 Task: Create Card Employee Benefits Review in Board Product Rollout Best Practices to Workspace ERP Systems. Create Card Squash Review in Board Product Concept Testing to Workspace ERP Systems. Create Card Employee Compensation Review in Board Market Research and Analysis for New Market Entry to Workspace ERP Systems
Action: Mouse moved to (87, 365)
Screenshot: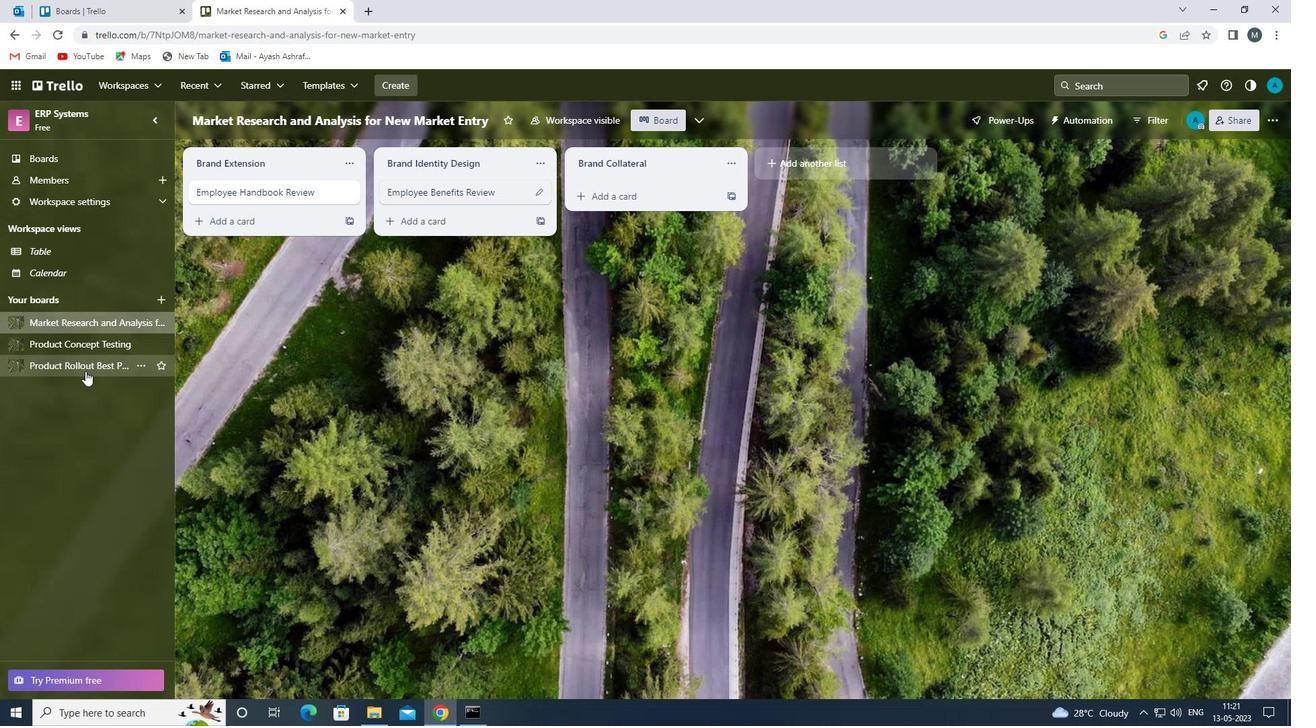 
Action: Mouse pressed left at (87, 365)
Screenshot: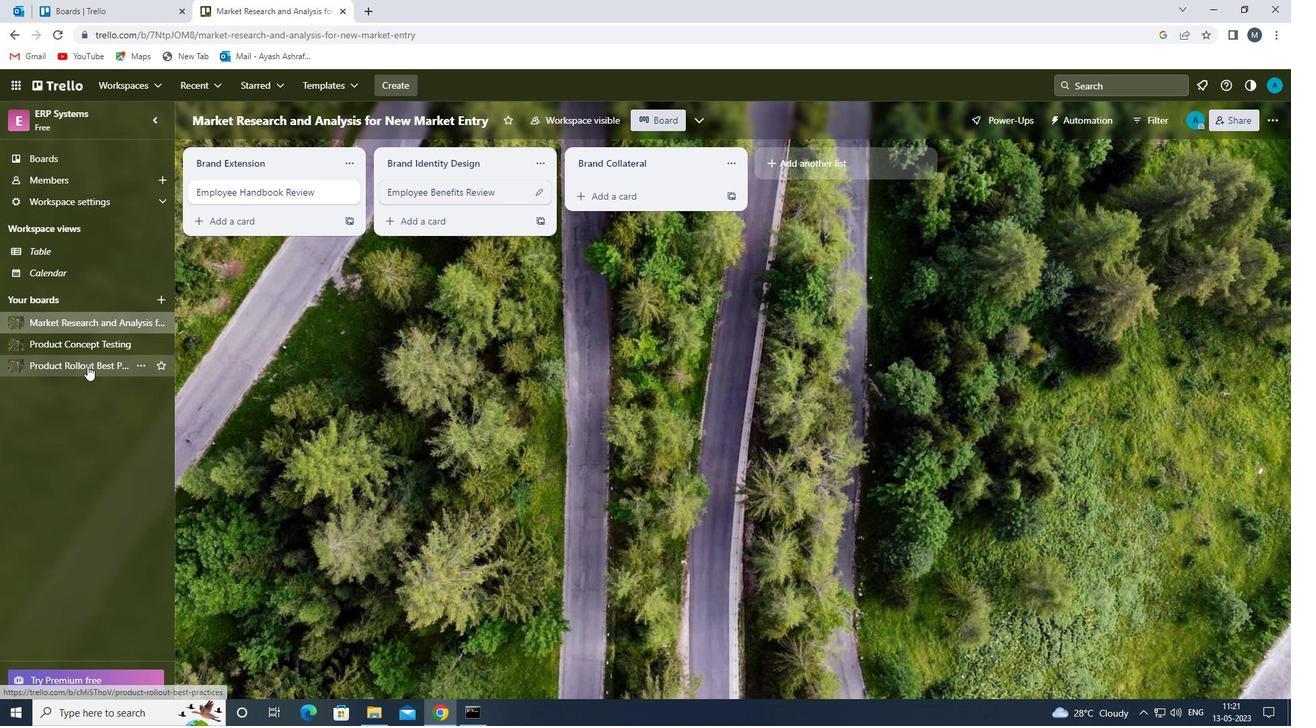
Action: Mouse moved to (609, 194)
Screenshot: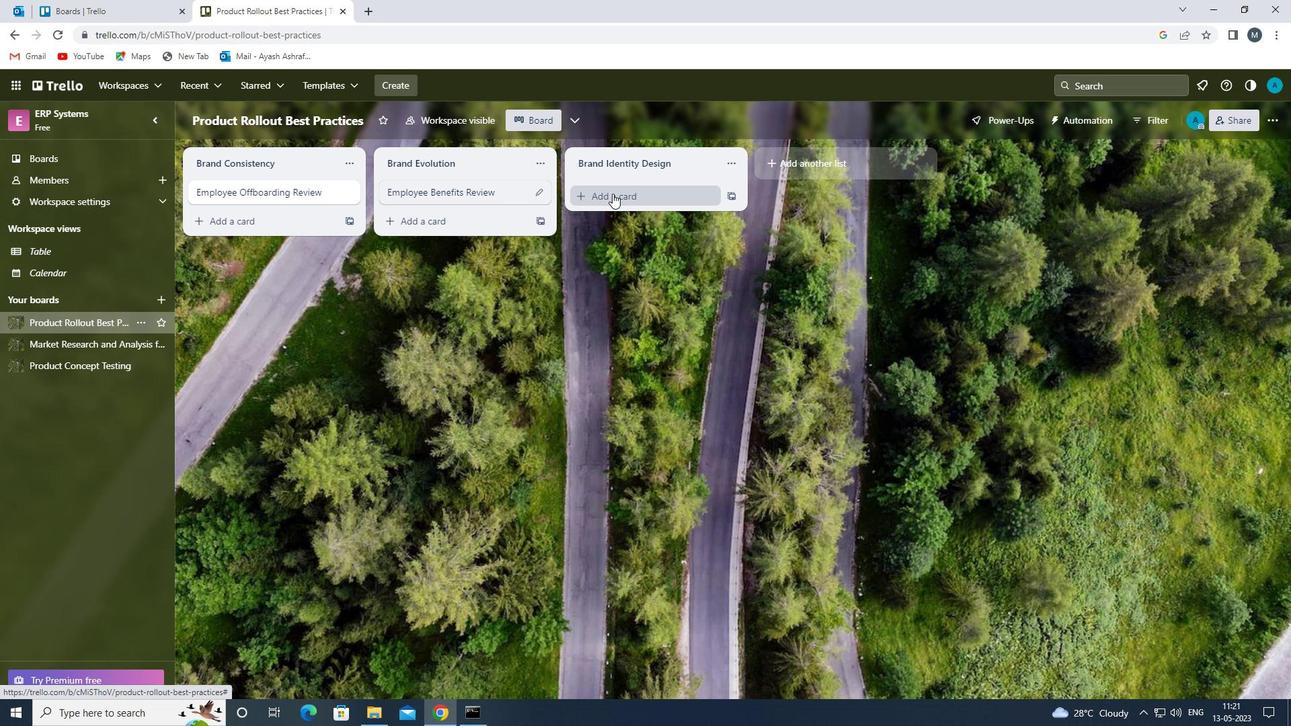 
Action: Mouse pressed left at (609, 194)
Screenshot: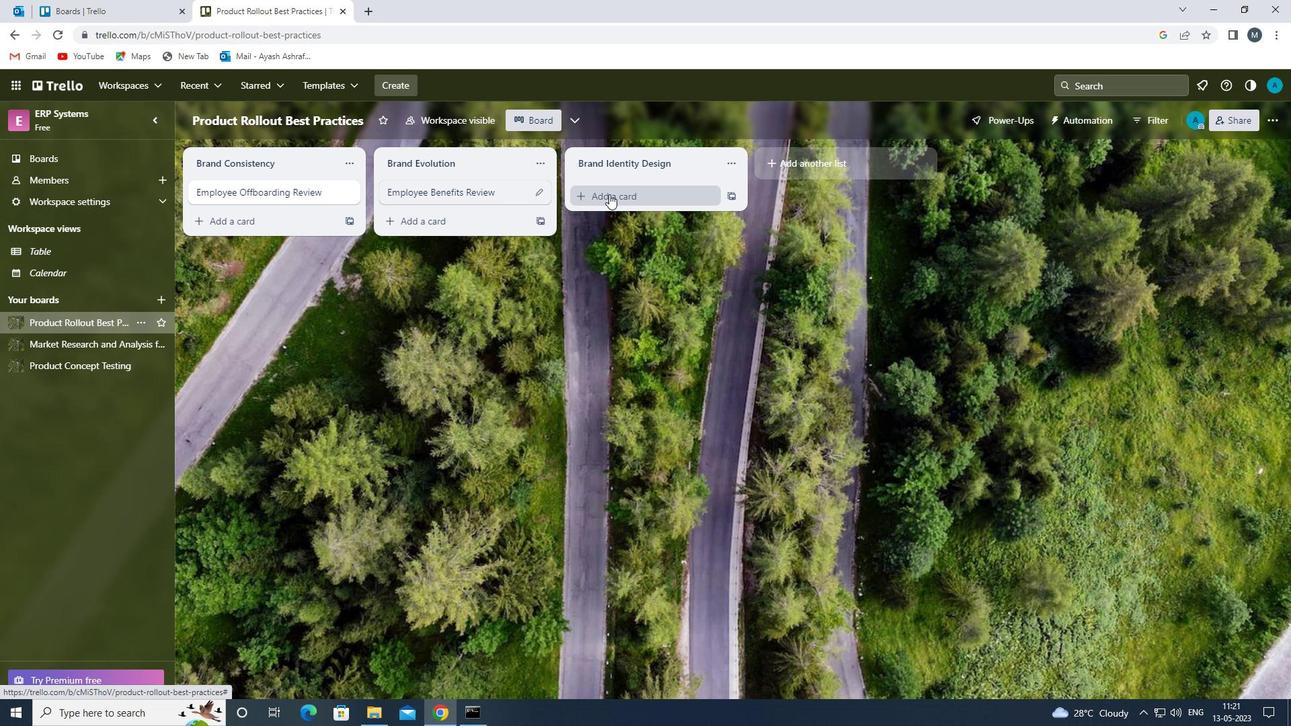 
Action: Mouse moved to (605, 195)
Screenshot: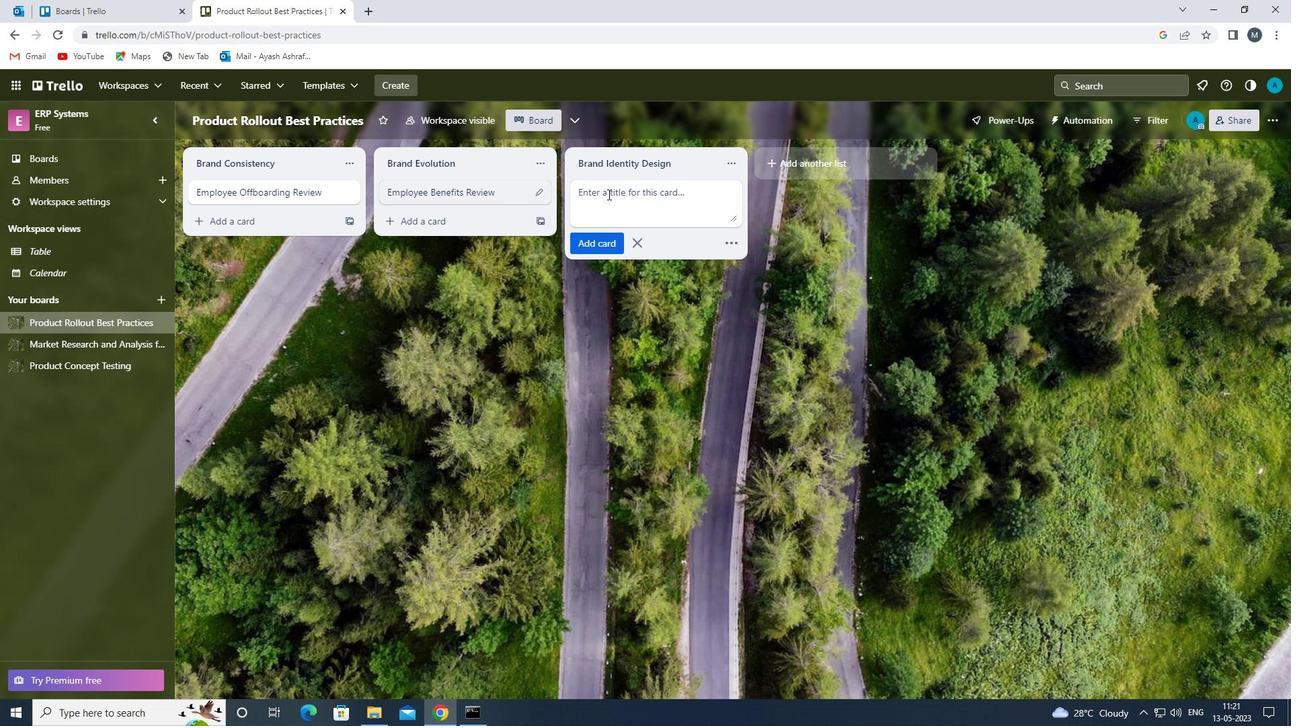 
Action: Mouse pressed left at (605, 195)
Screenshot: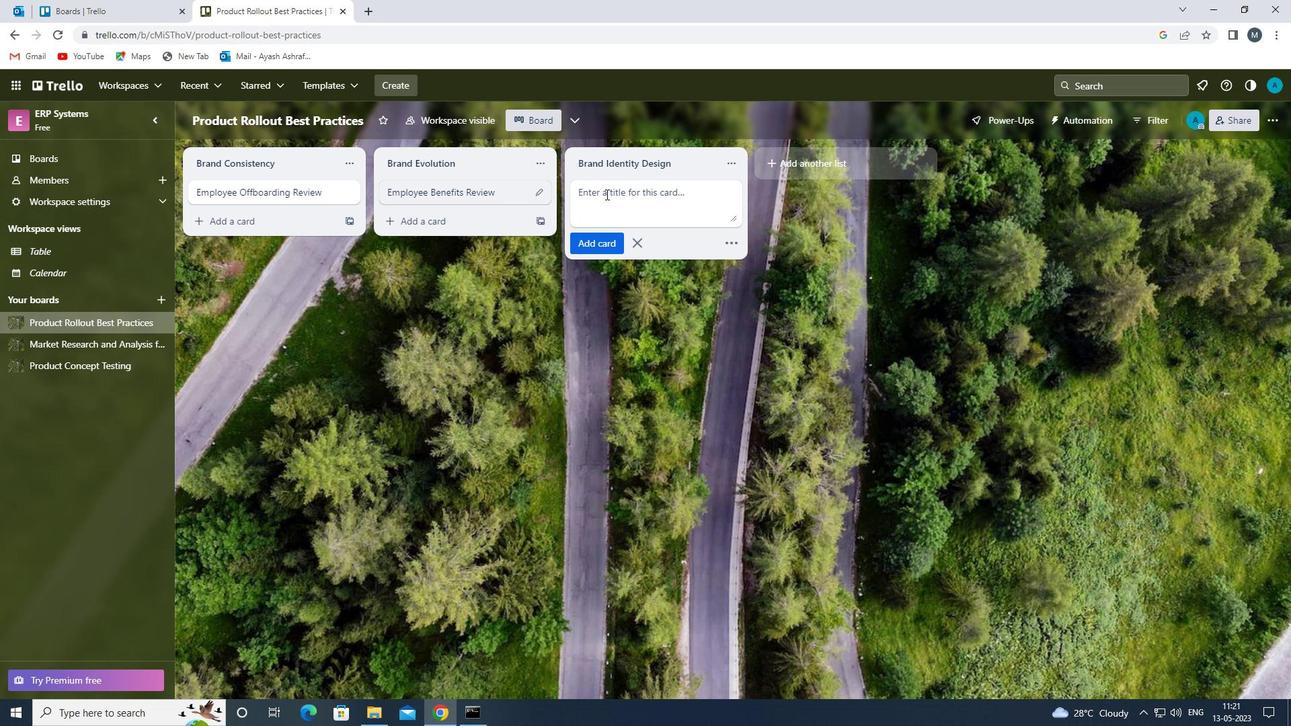 
Action: Key pressed <Key.shift>EMPLOYEE<Key.space><Key.shift>N<Key.backspace><Key.shift><Key.shift><Key.shift><Key.shift>BENEFITS<Key.space><Key.shift>REVIEW<Key.space>
Screenshot: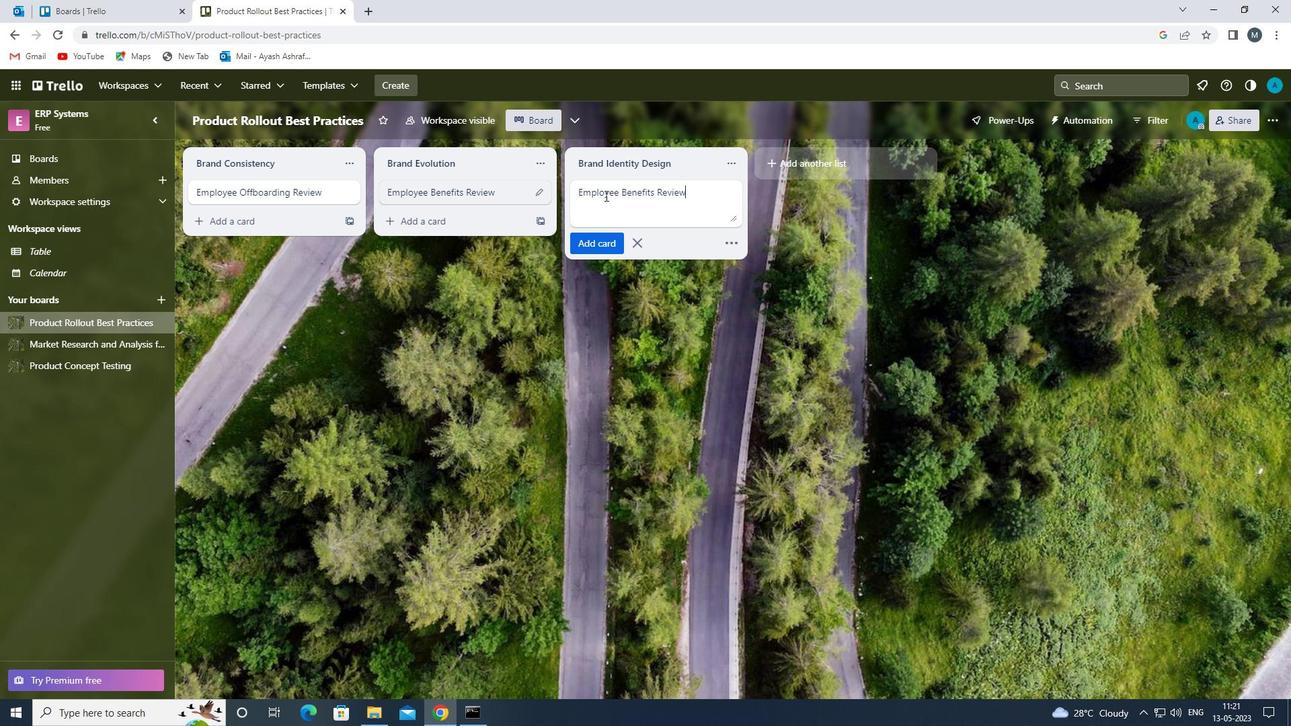 
Action: Mouse moved to (600, 243)
Screenshot: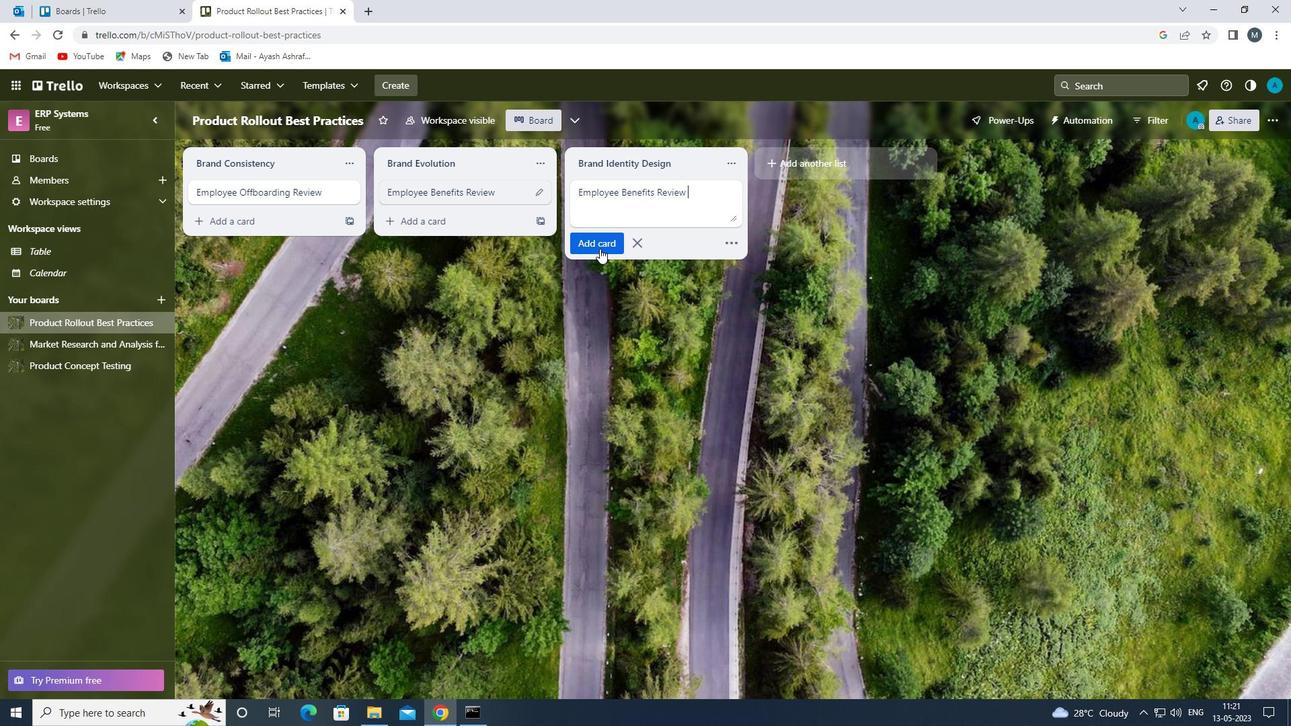
Action: Mouse pressed left at (600, 243)
Screenshot: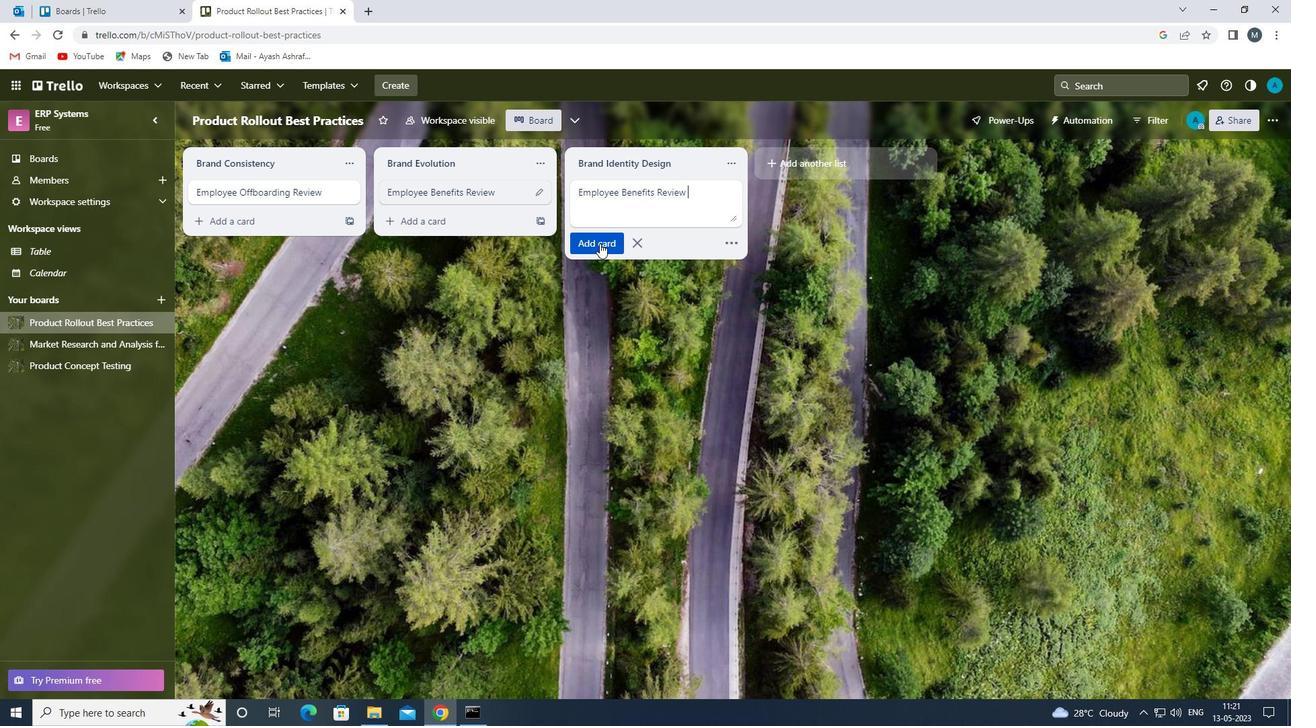 
Action: Mouse moved to (512, 322)
Screenshot: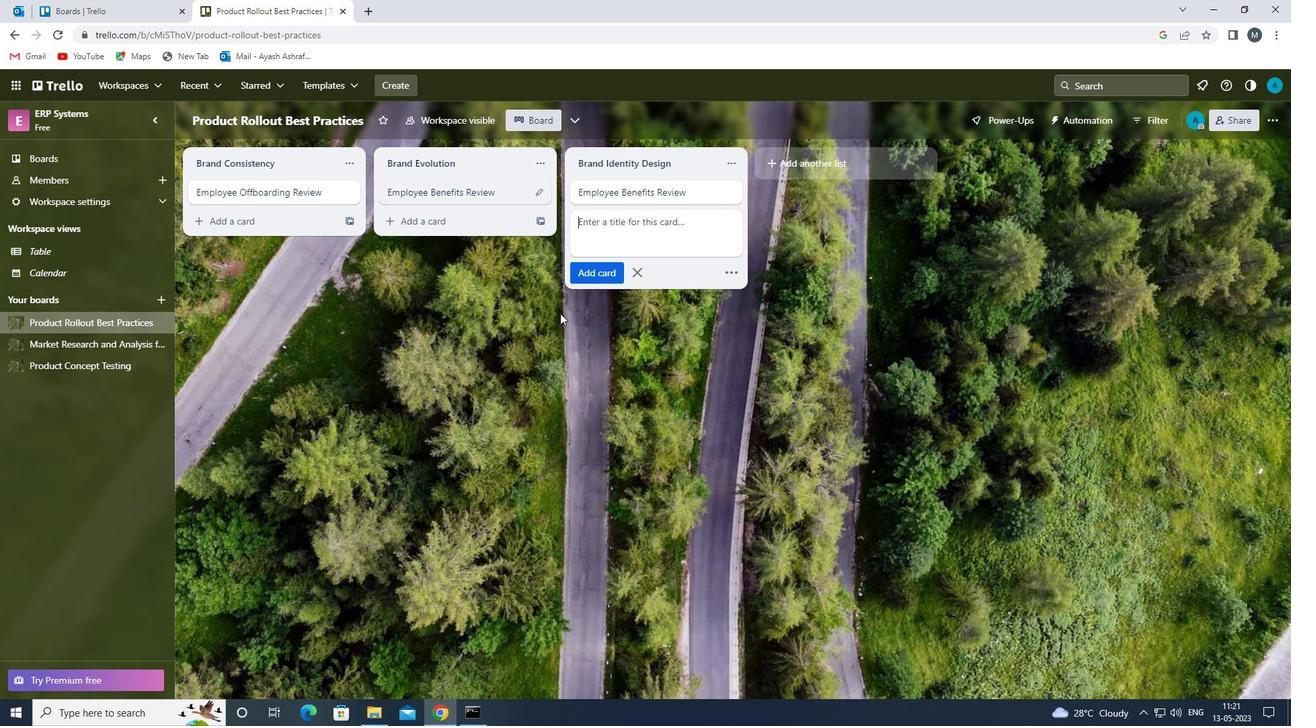 
Action: Mouse pressed left at (512, 322)
Screenshot: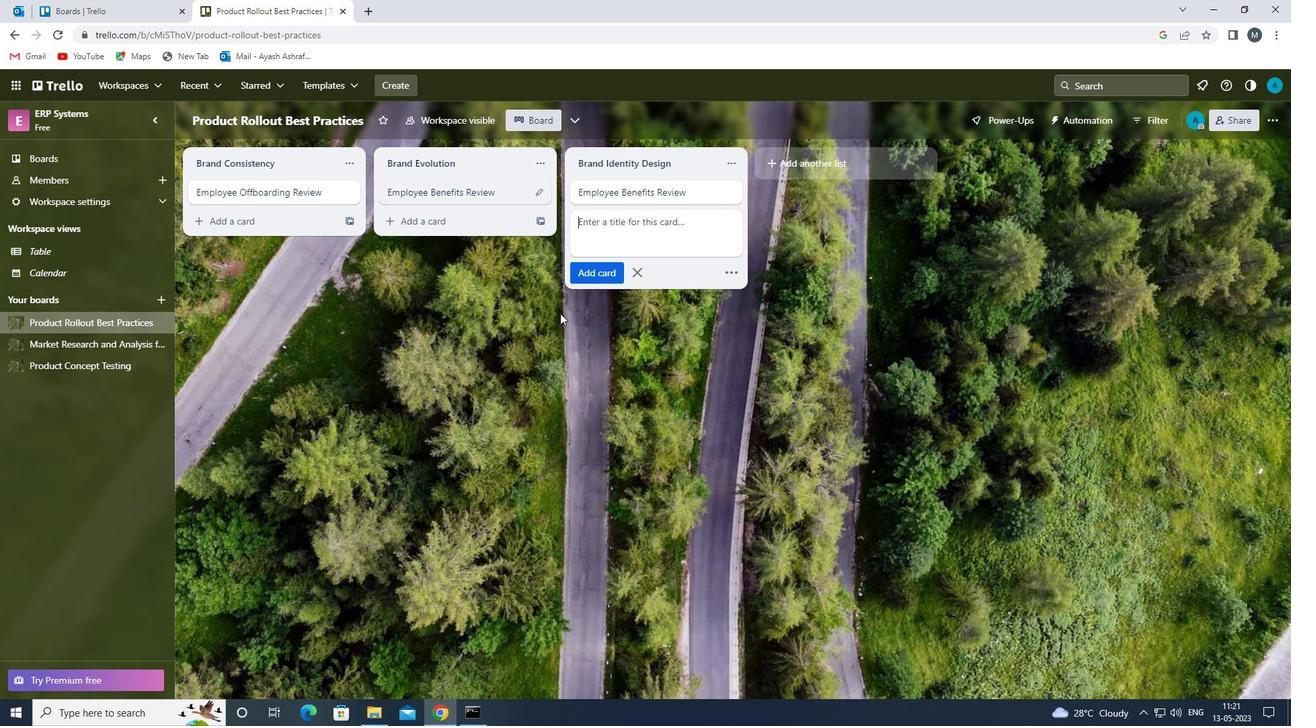 
Action: Mouse moved to (75, 367)
Screenshot: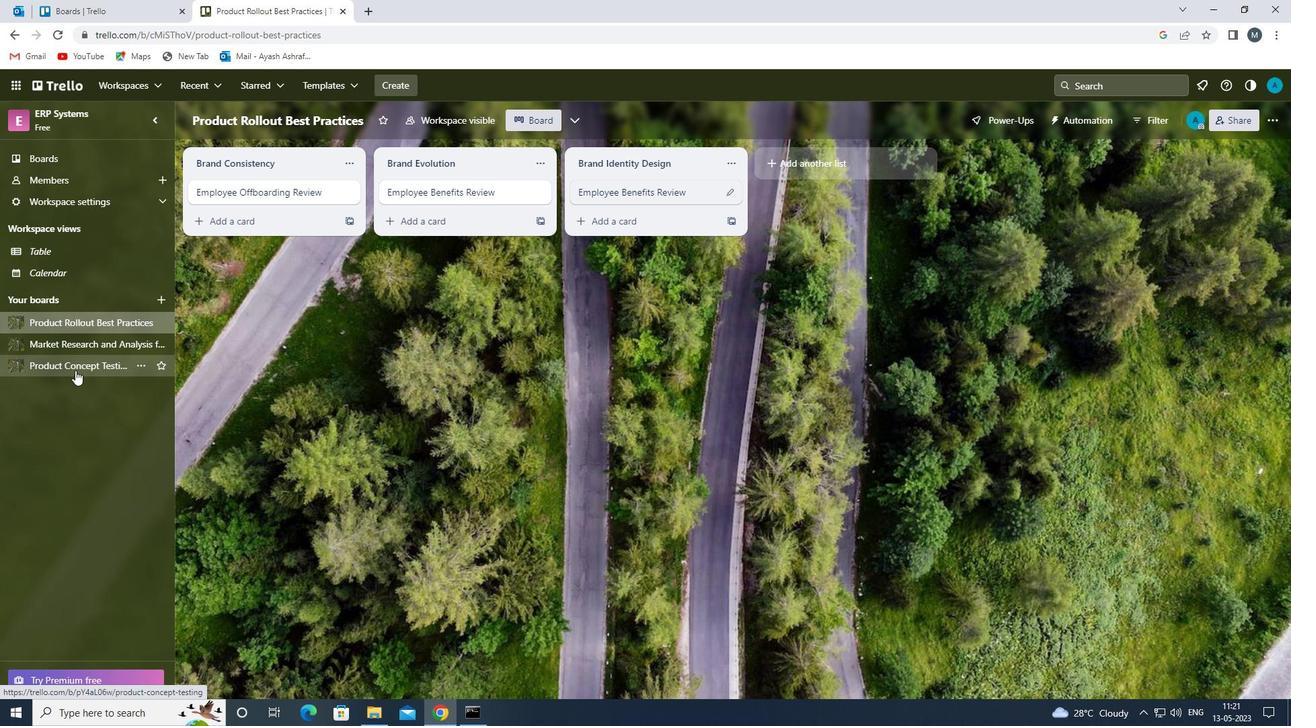 
Action: Mouse pressed left at (75, 367)
Screenshot: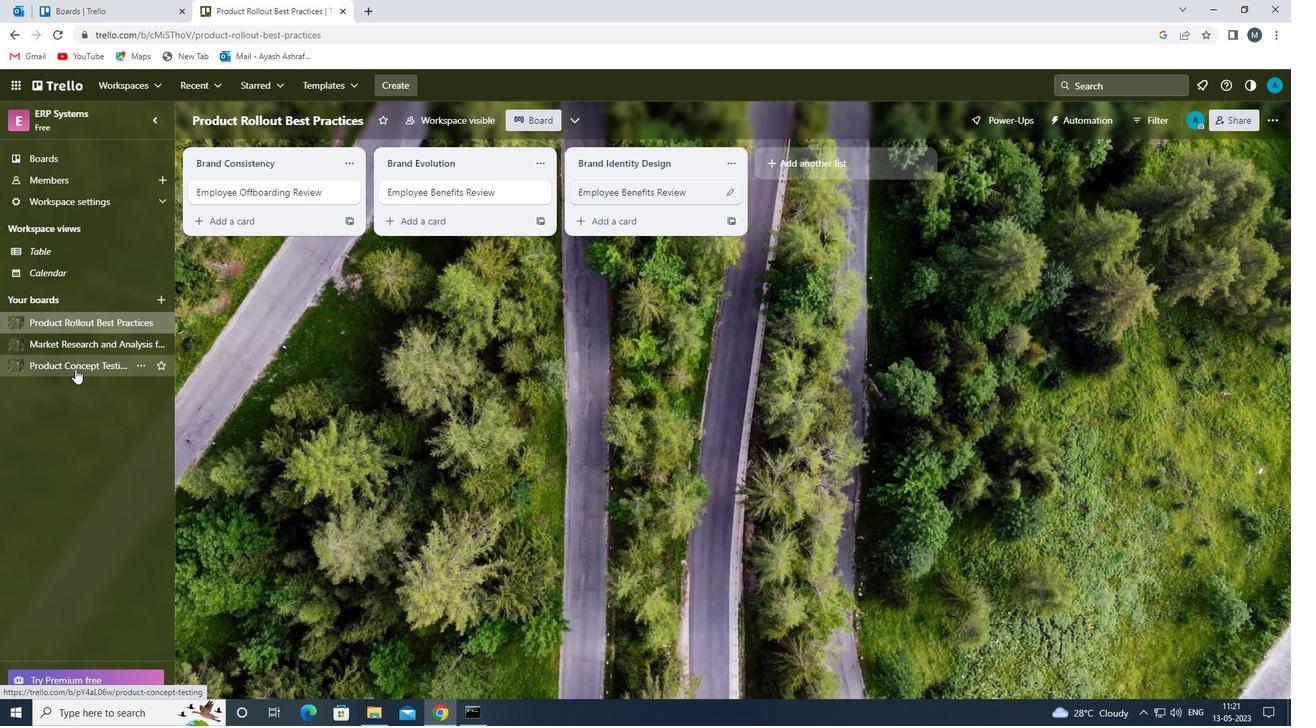 
Action: Mouse moved to (630, 203)
Screenshot: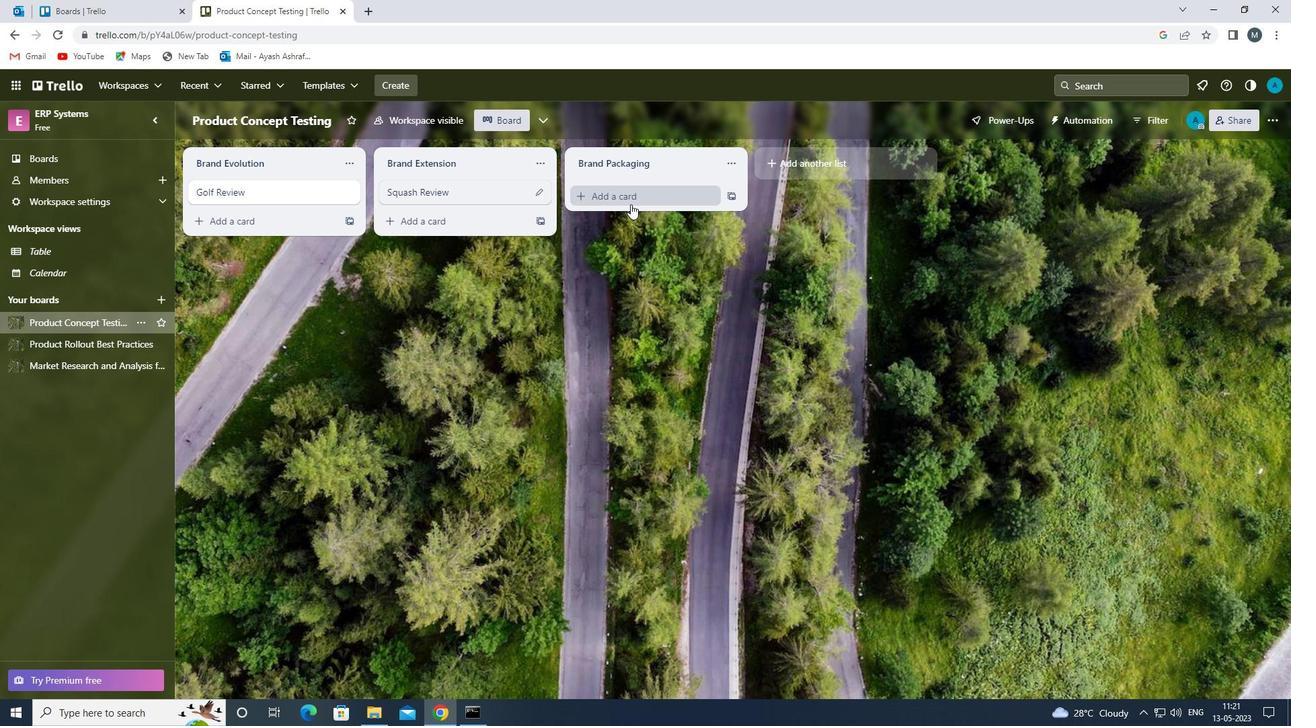 
Action: Mouse pressed left at (630, 203)
Screenshot: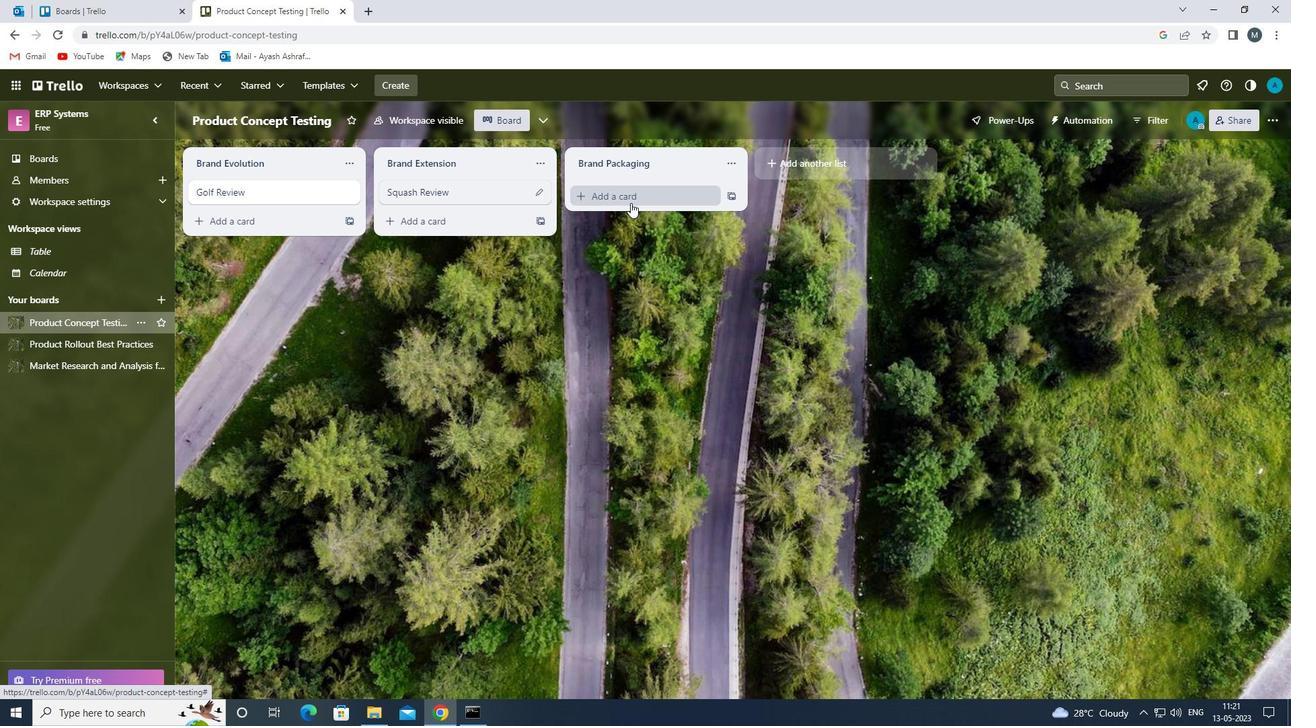 
Action: Mouse moved to (633, 195)
Screenshot: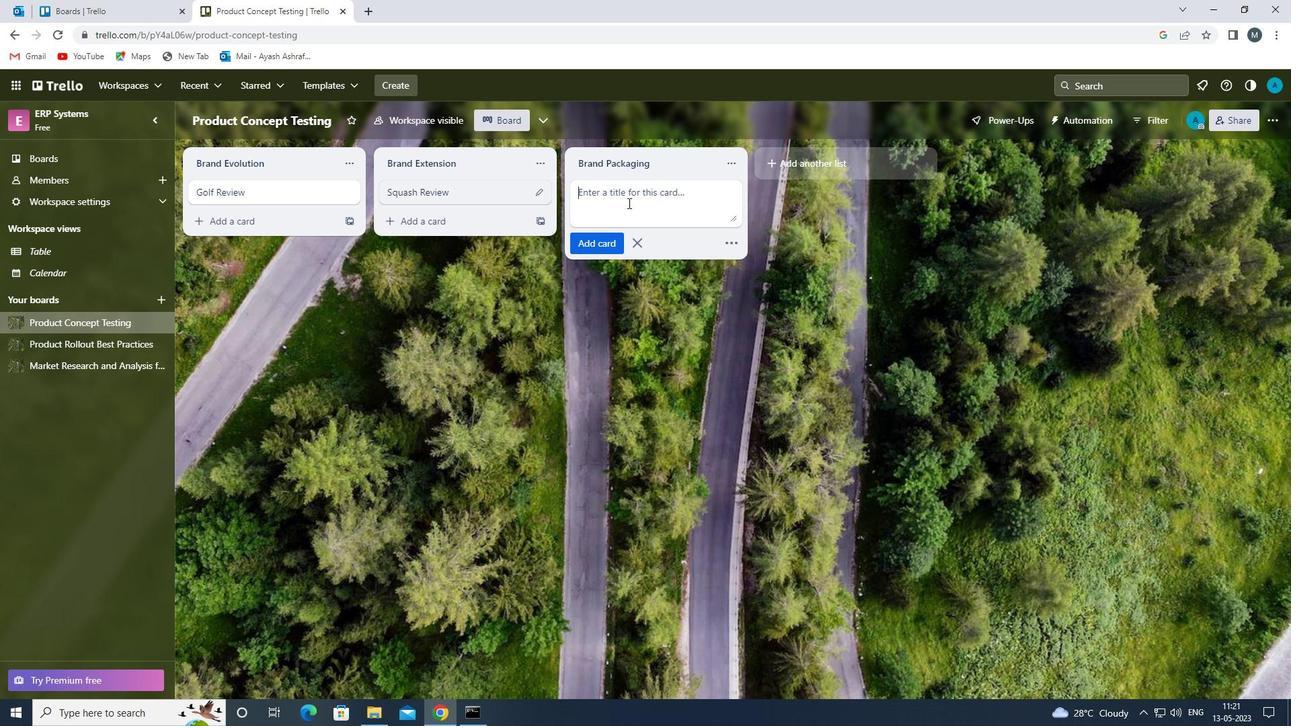 
Action: Mouse pressed left at (633, 195)
Screenshot: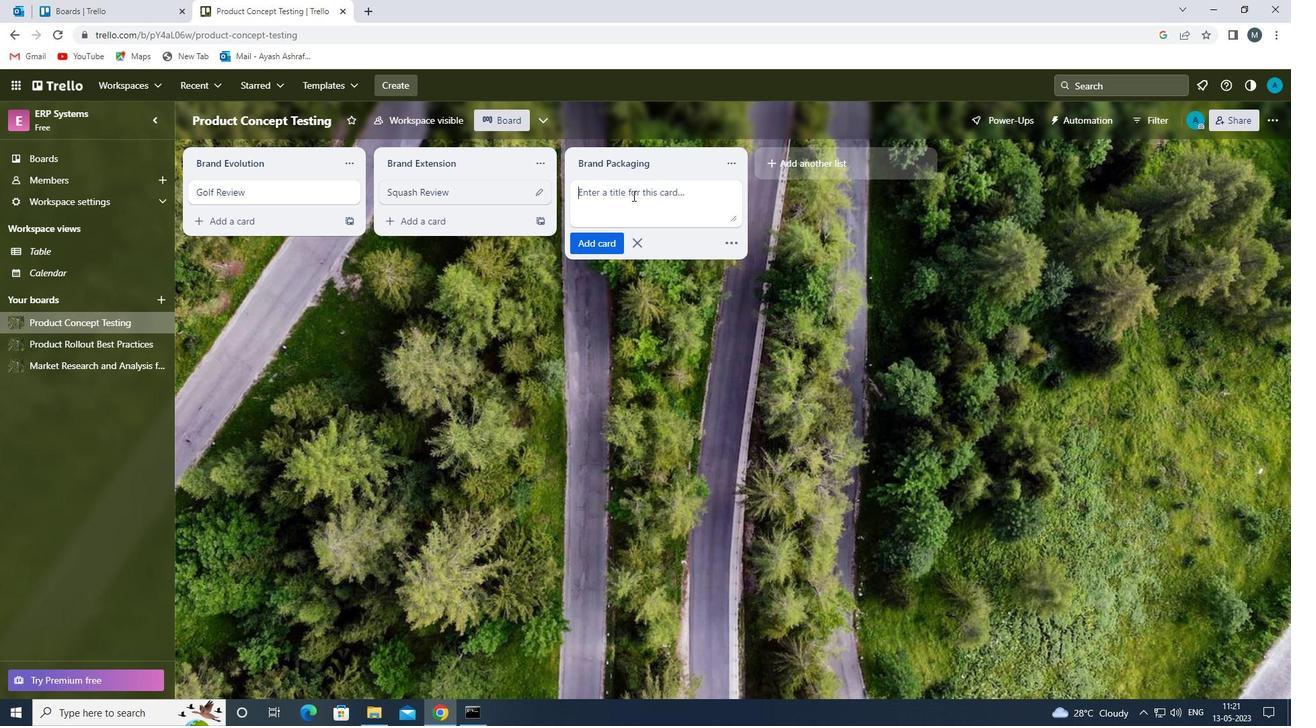 
Action: Key pressed <Key.shift>SQUASH<Key.space><Key.shift>REVIEW<Key.space>
Screenshot: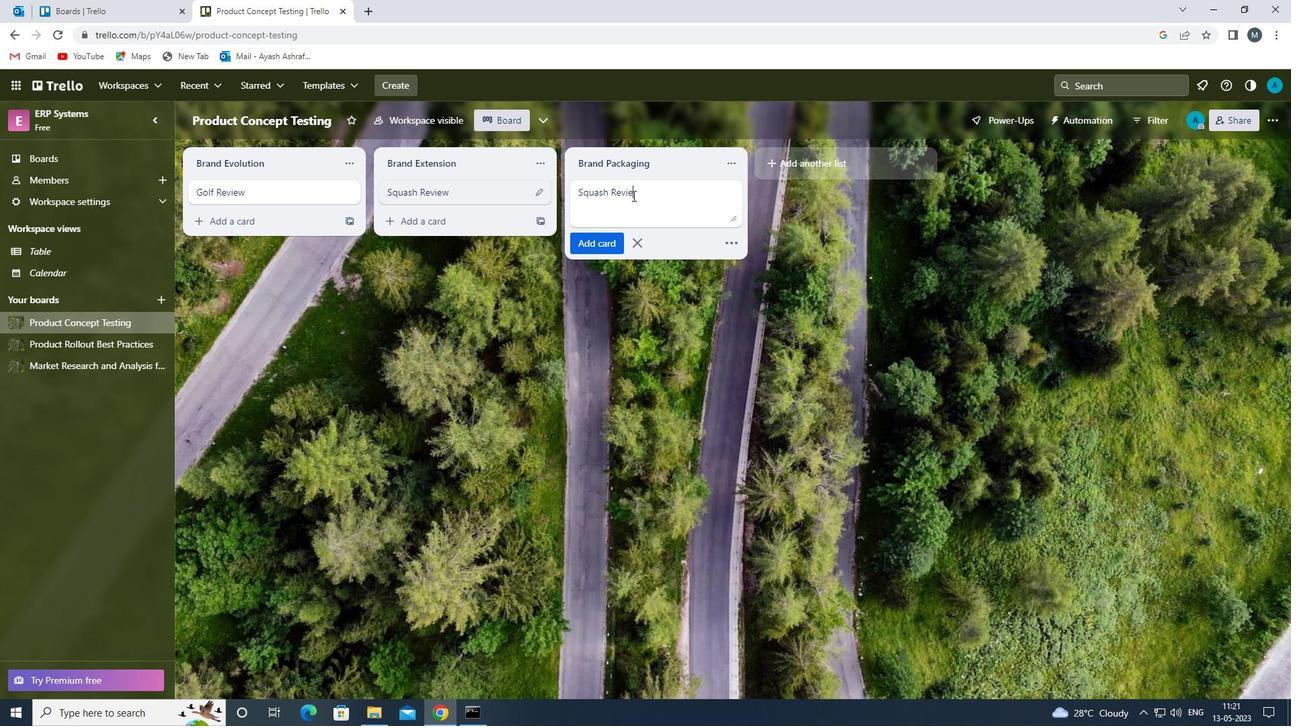 
Action: Mouse moved to (601, 241)
Screenshot: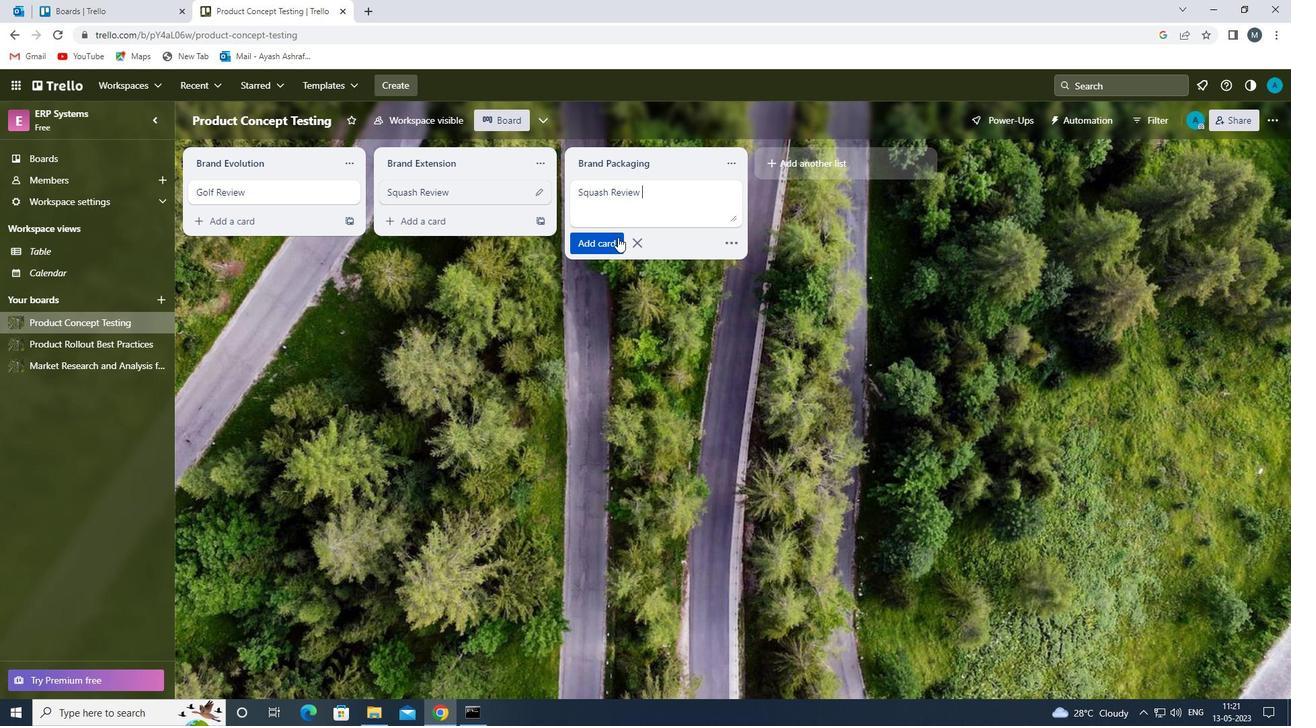 
Action: Mouse pressed left at (601, 241)
Screenshot: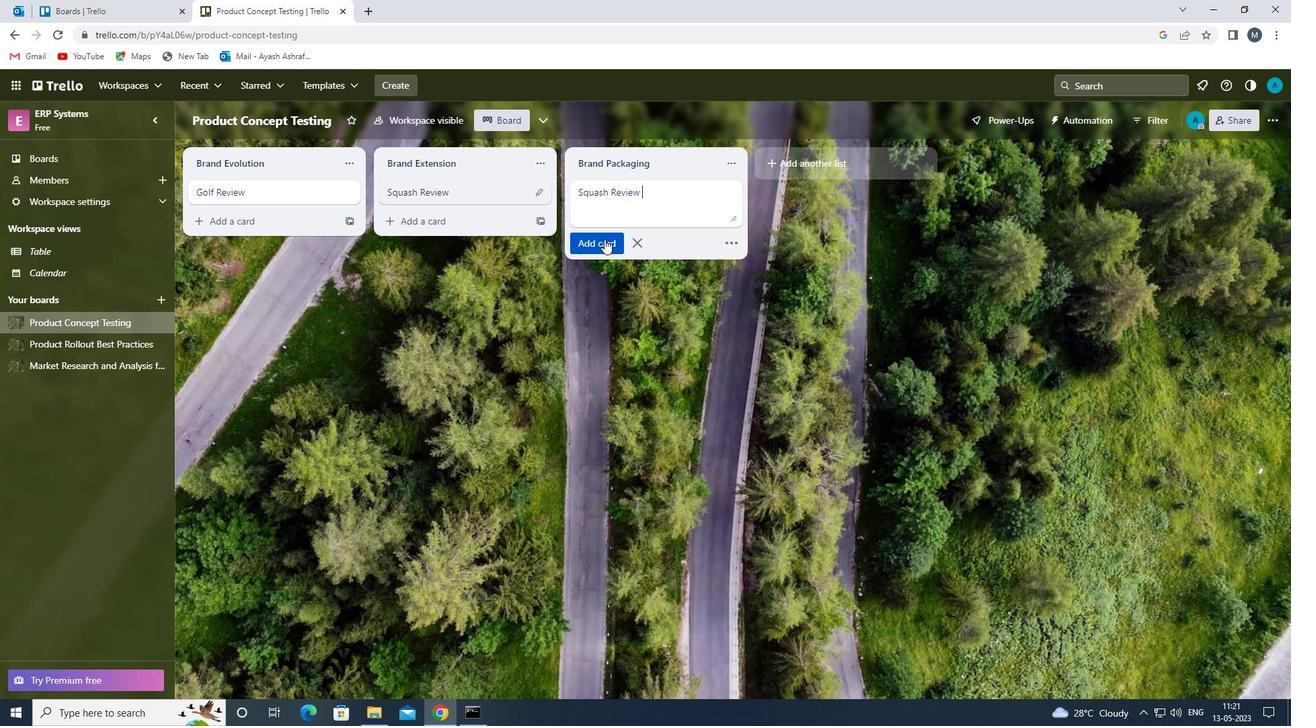 
Action: Mouse moved to (469, 368)
Screenshot: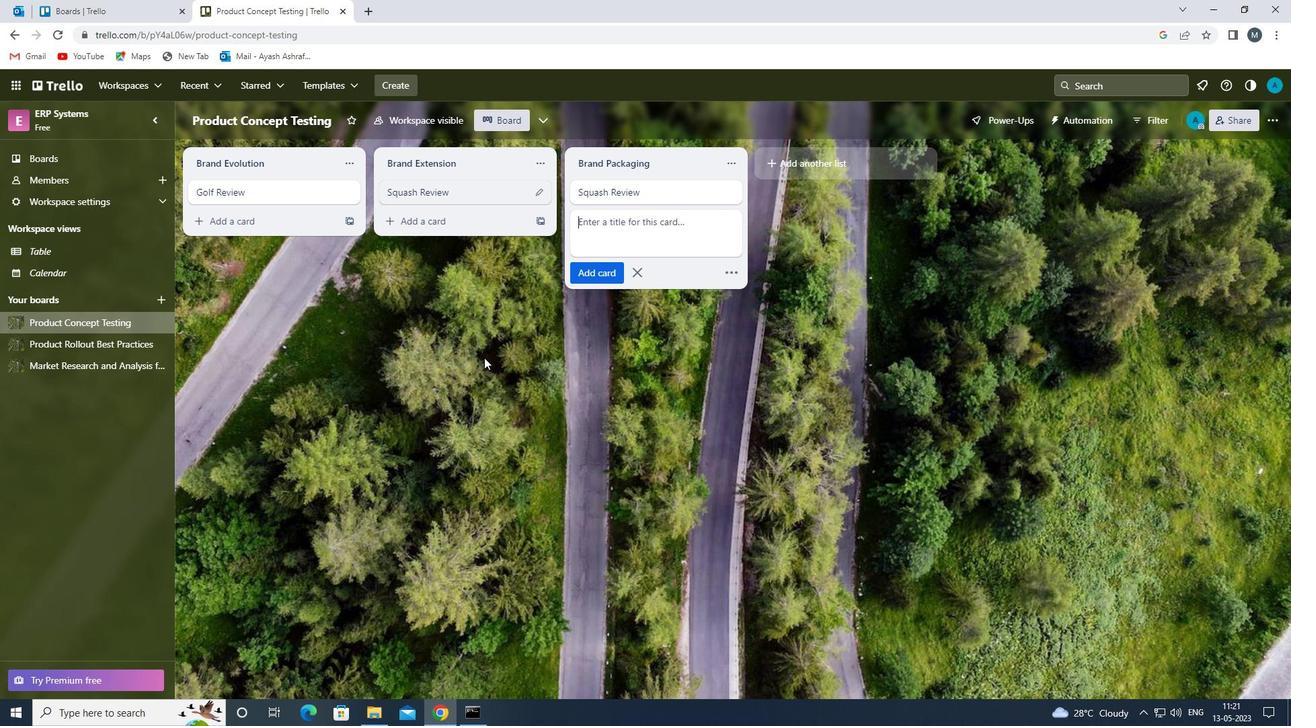 
Action: Mouse pressed left at (469, 368)
Screenshot: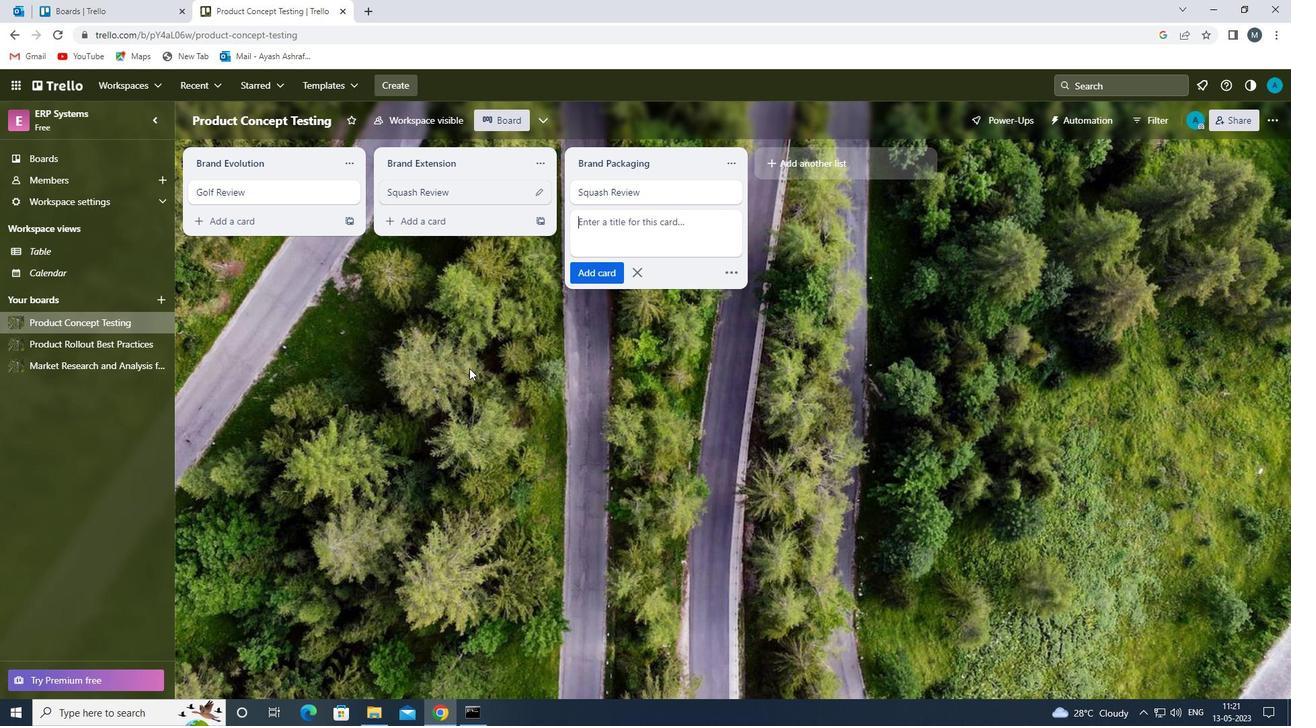 
Action: Mouse moved to (109, 366)
Screenshot: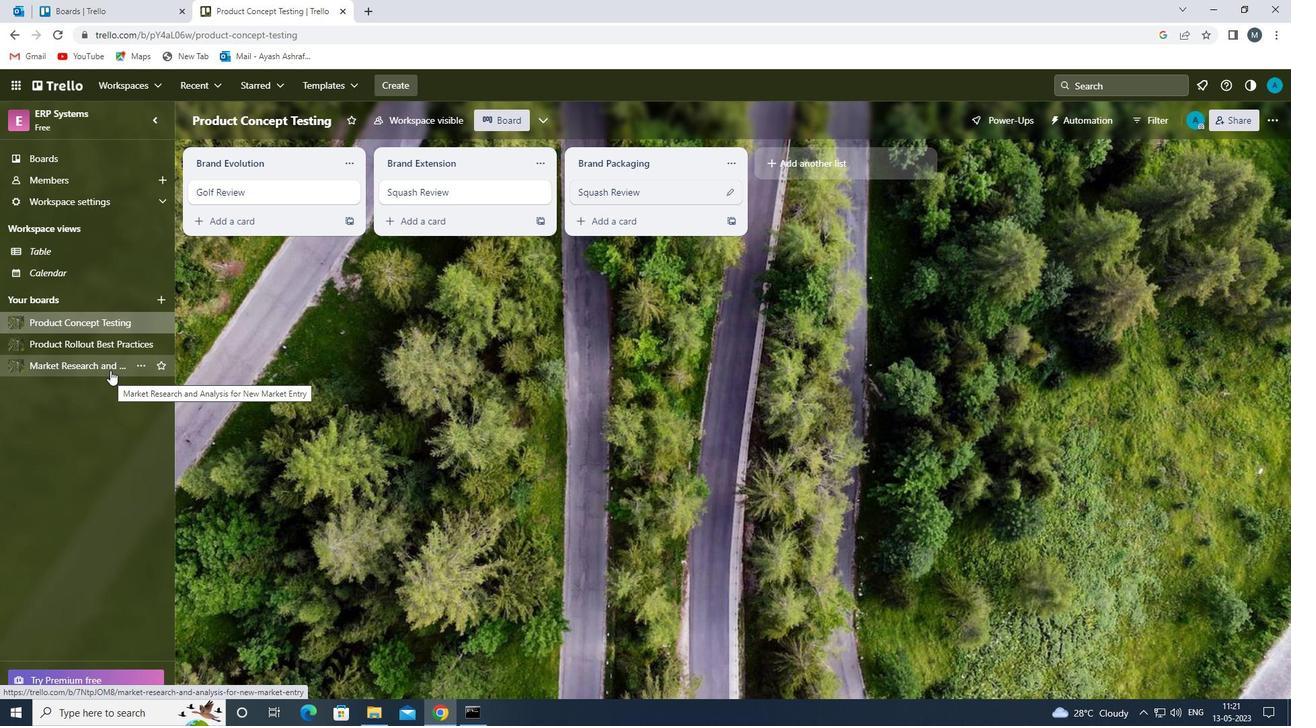 
Action: Mouse pressed left at (109, 366)
Screenshot: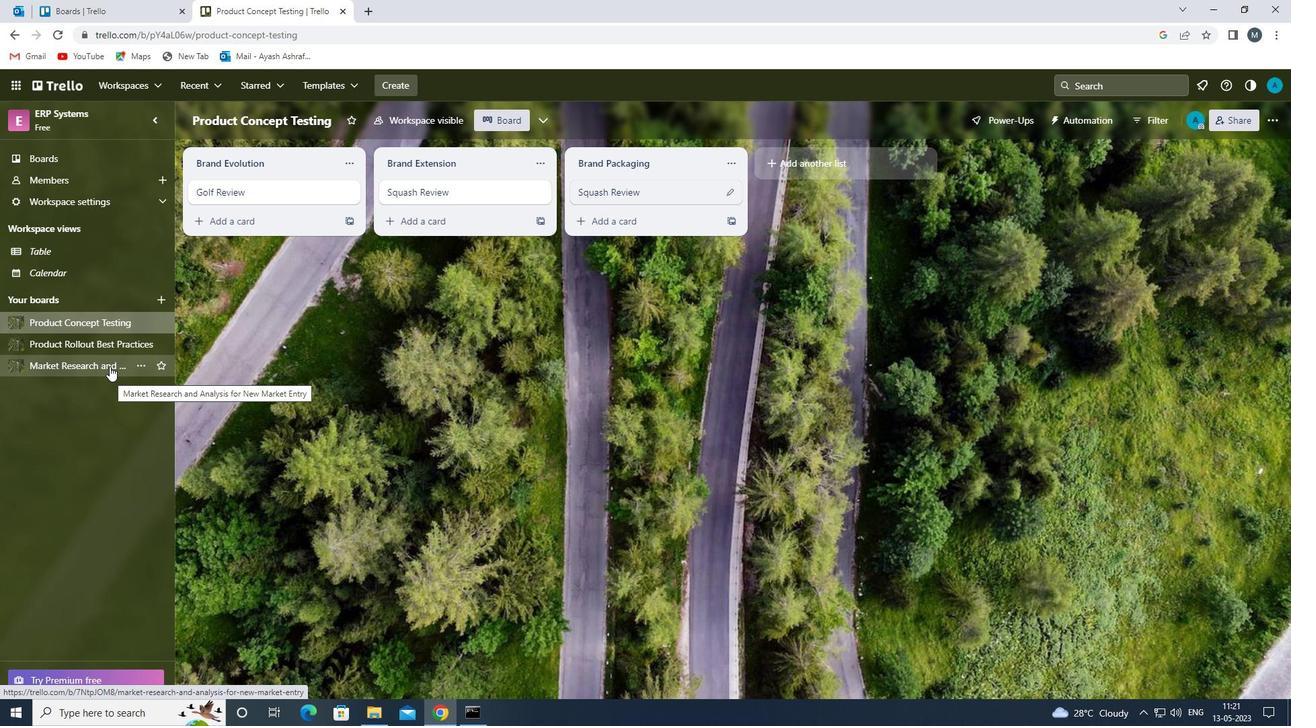 
Action: Mouse moved to (606, 199)
Screenshot: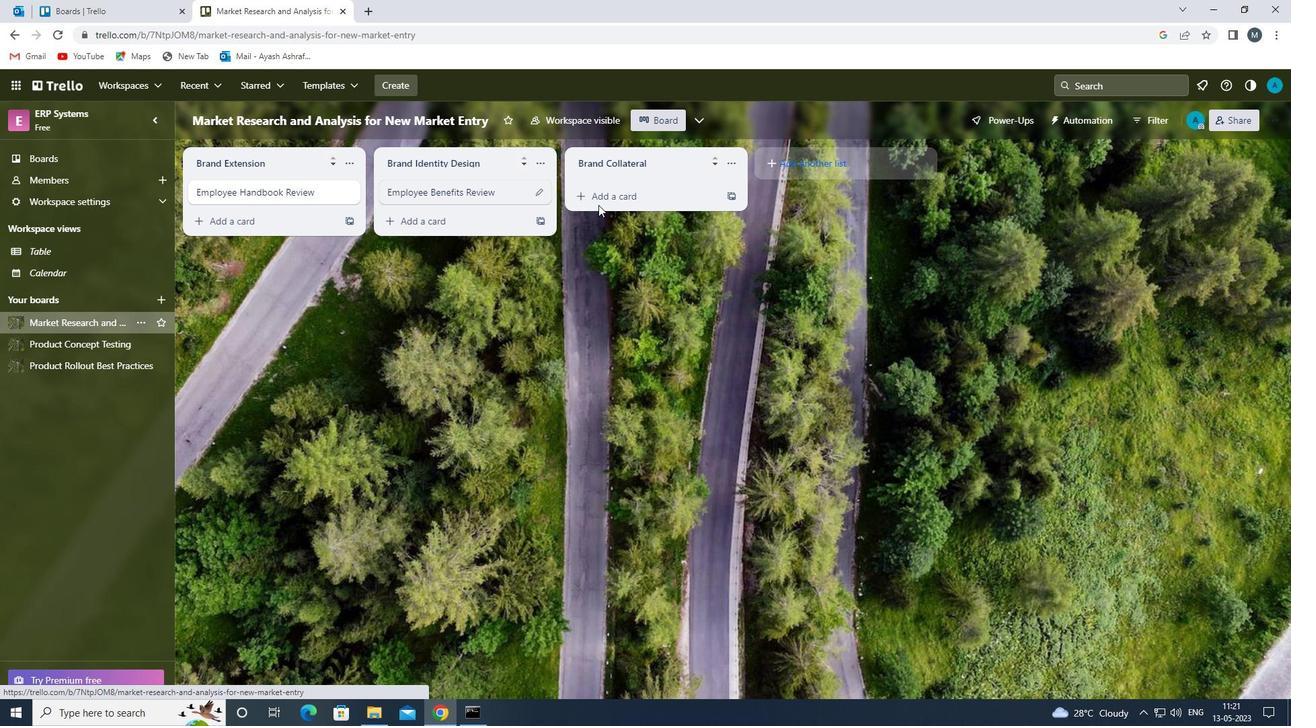 
Action: Mouse pressed left at (606, 199)
Screenshot: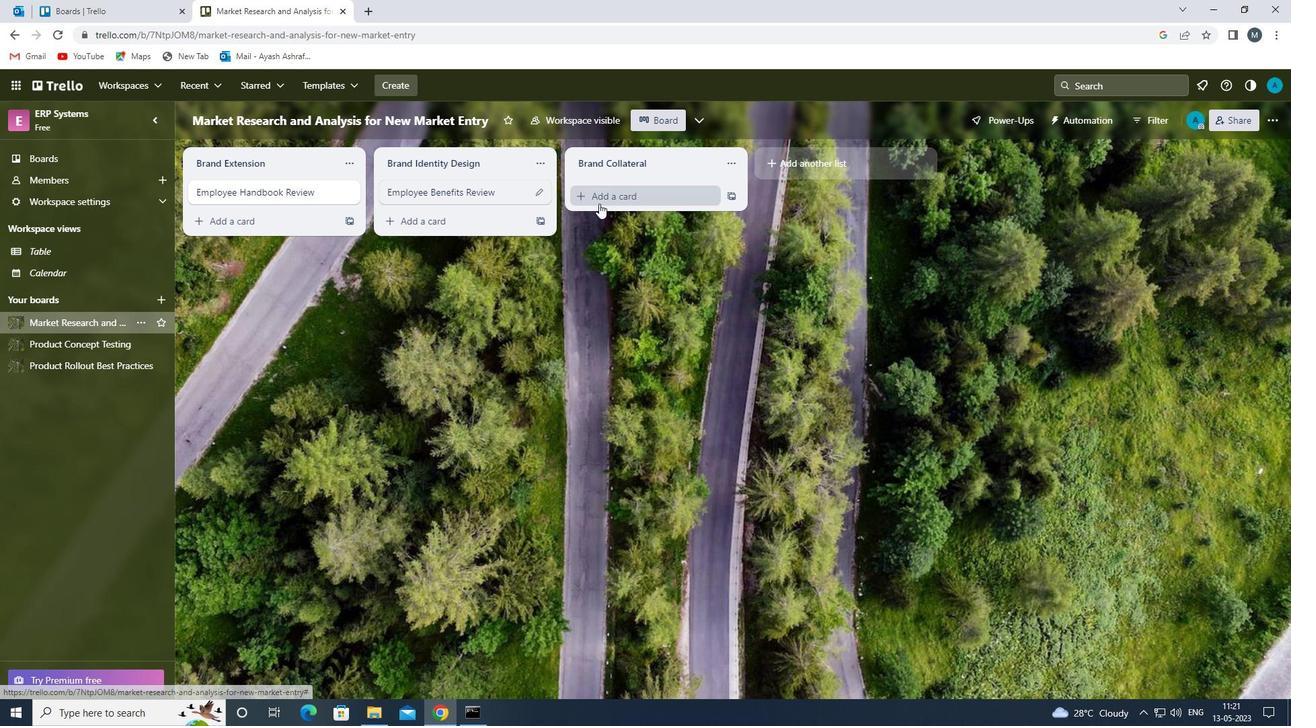
Action: Mouse moved to (618, 201)
Screenshot: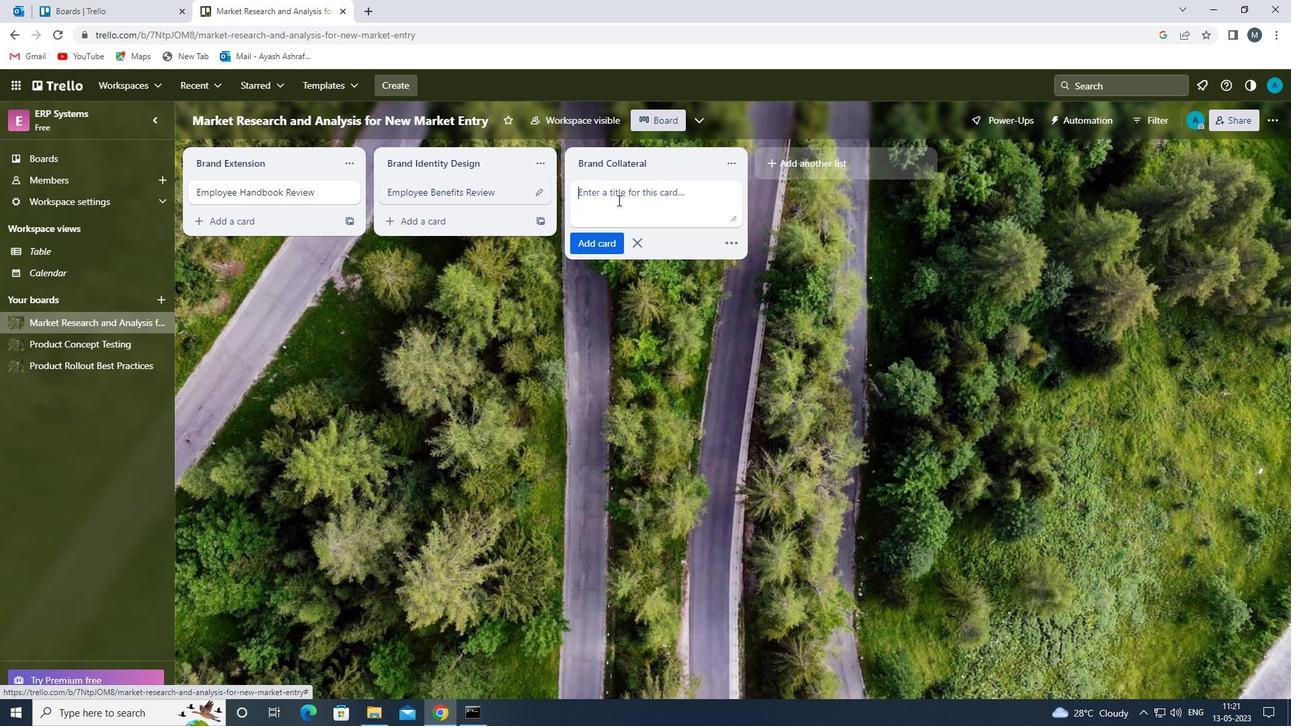 
Action: Mouse pressed left at (618, 201)
Screenshot: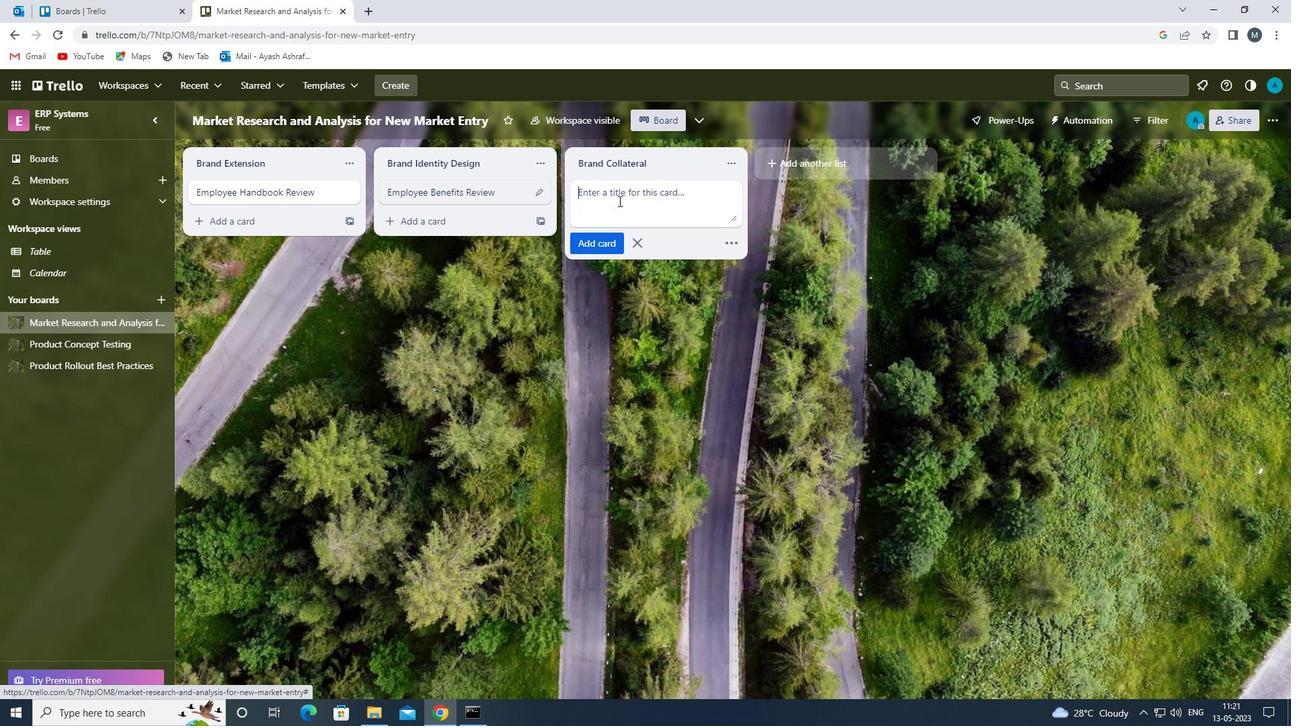 
Action: Mouse moved to (618, 203)
Screenshot: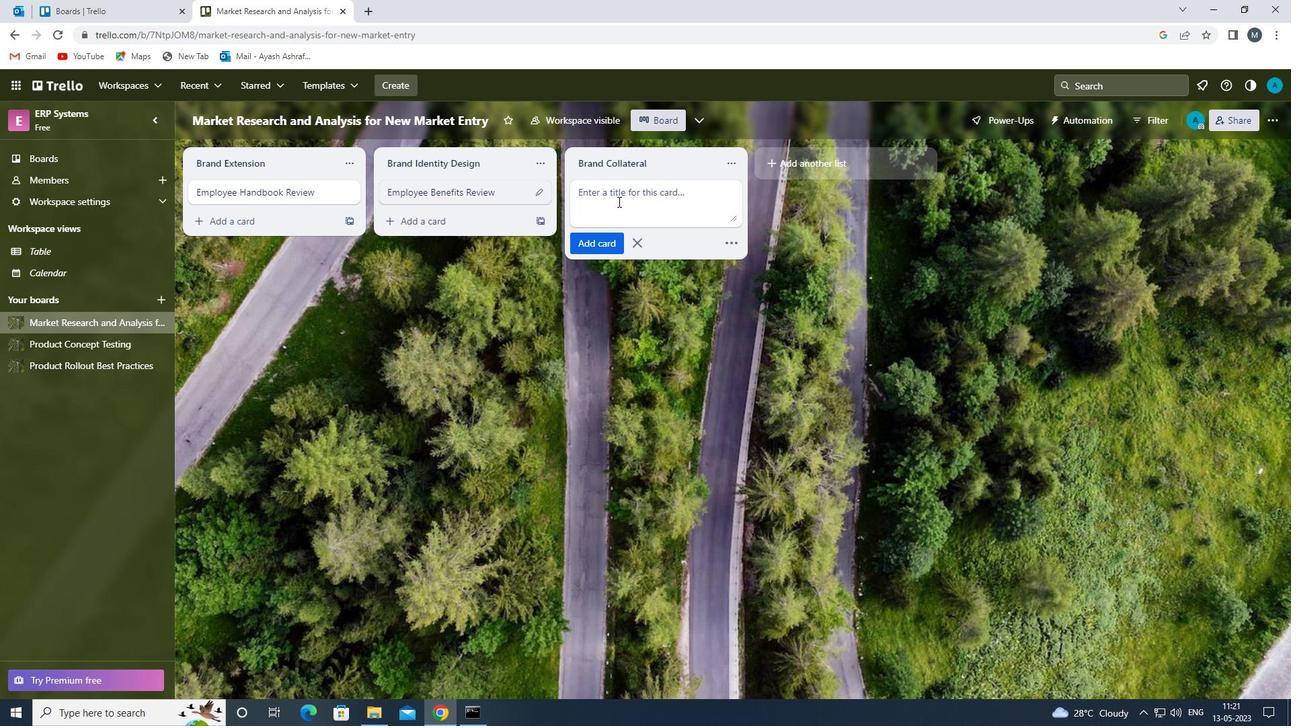 
Action: Key pressed <Key.shift><Key.shift><Key.shift><Key.shift><Key.shift><Key.shift><Key.shift>EMPLOYEE<Key.space><Key.shift><Key.shift><Key.shift>COMPENSATION<Key.space><Key.shift>REVIEW<Key.space>
Screenshot: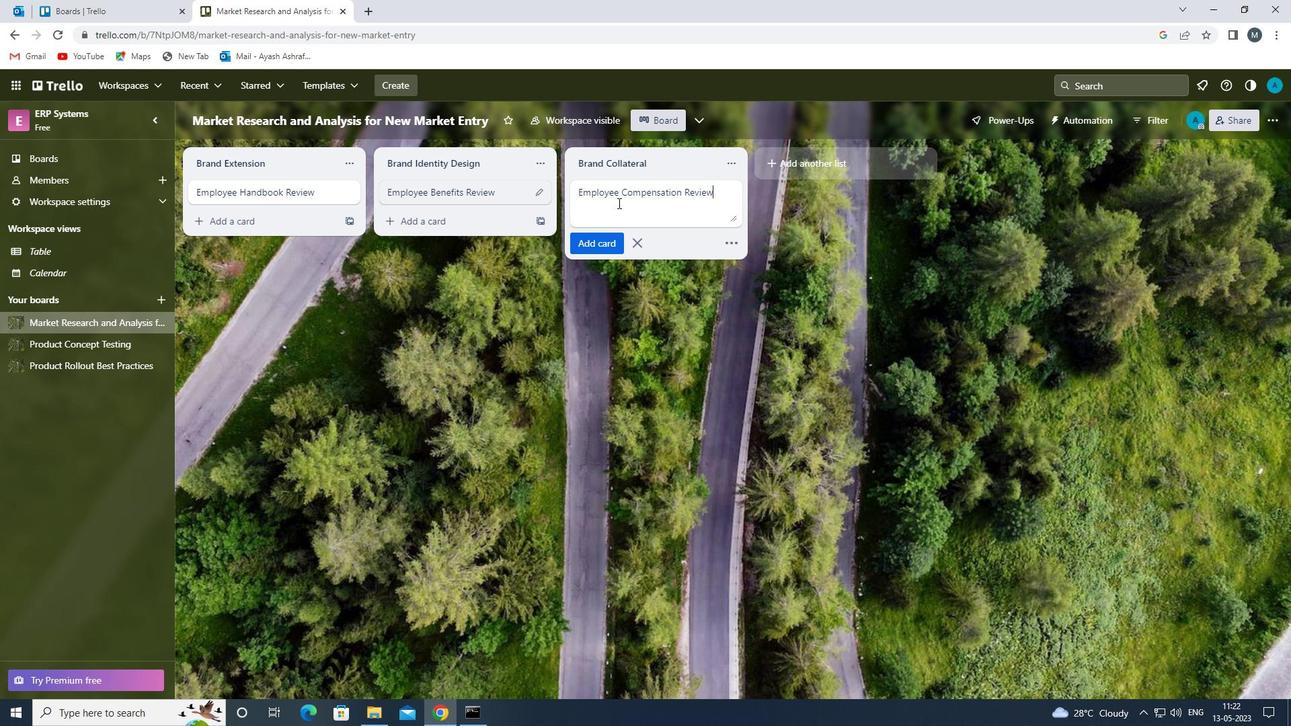
Action: Mouse moved to (609, 240)
Screenshot: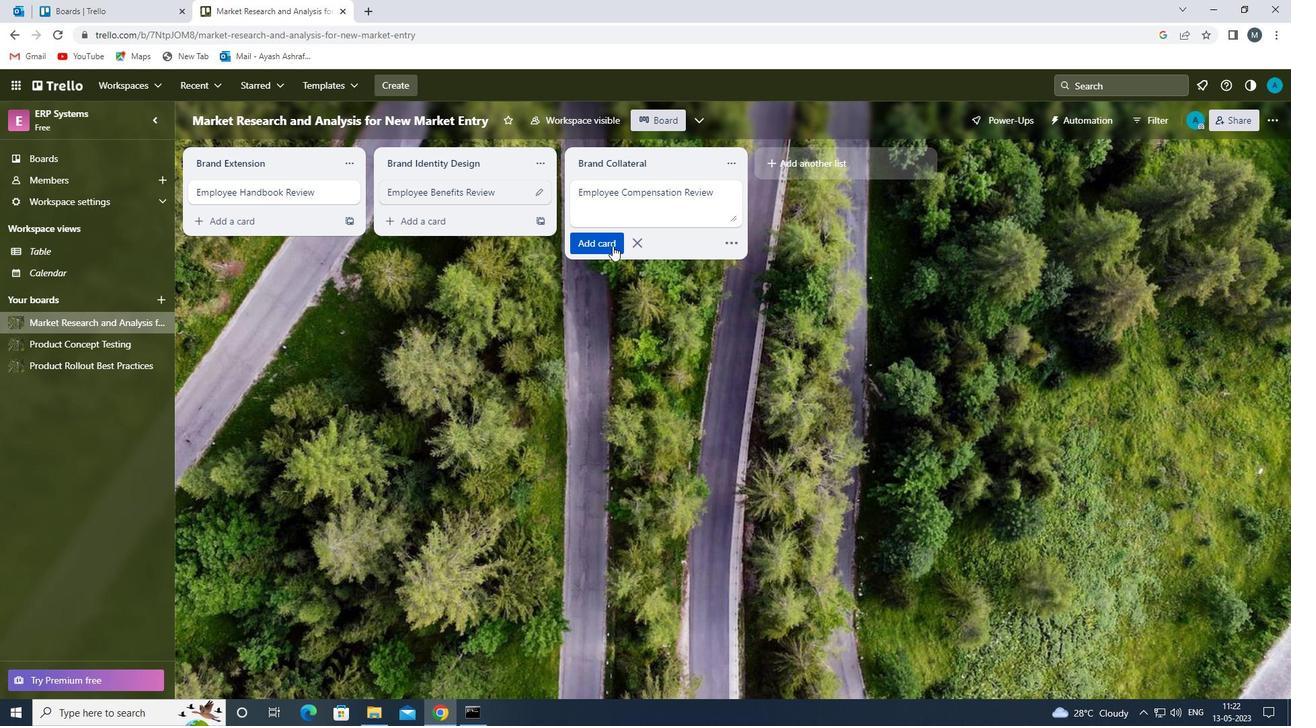
Action: Mouse pressed left at (609, 240)
Screenshot: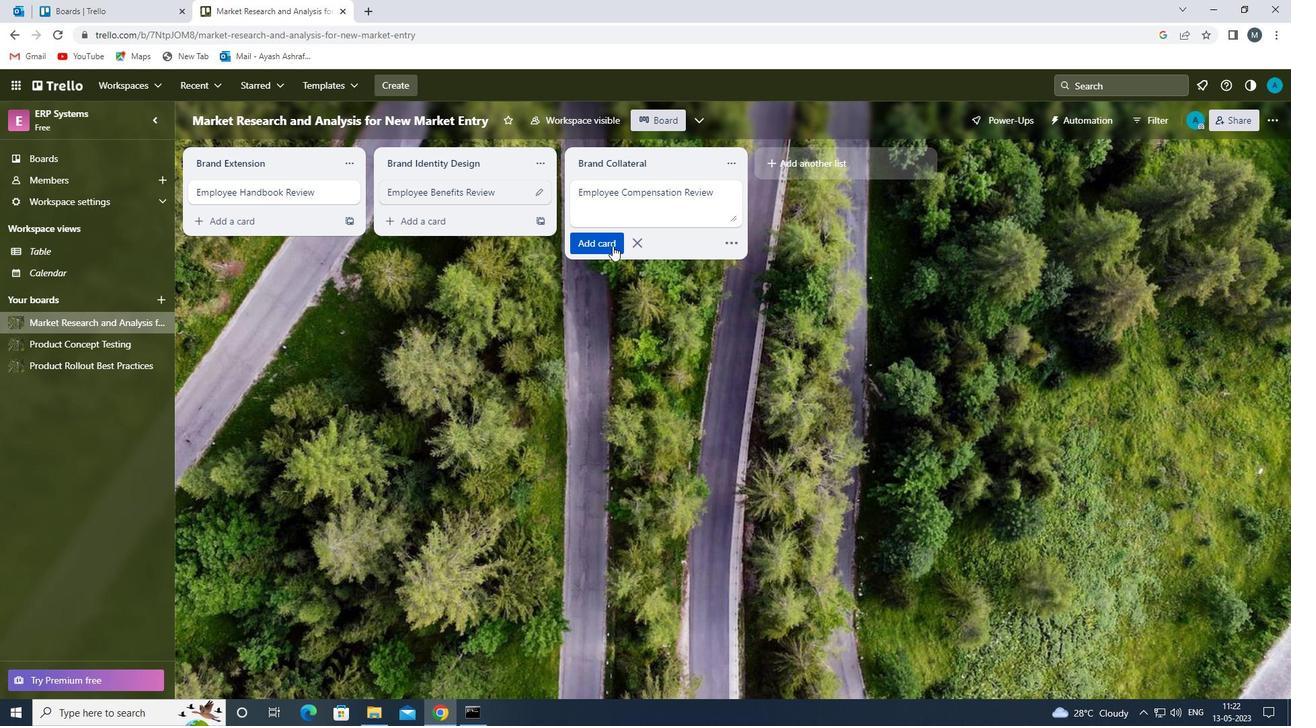 
Action: Mouse moved to (472, 336)
Screenshot: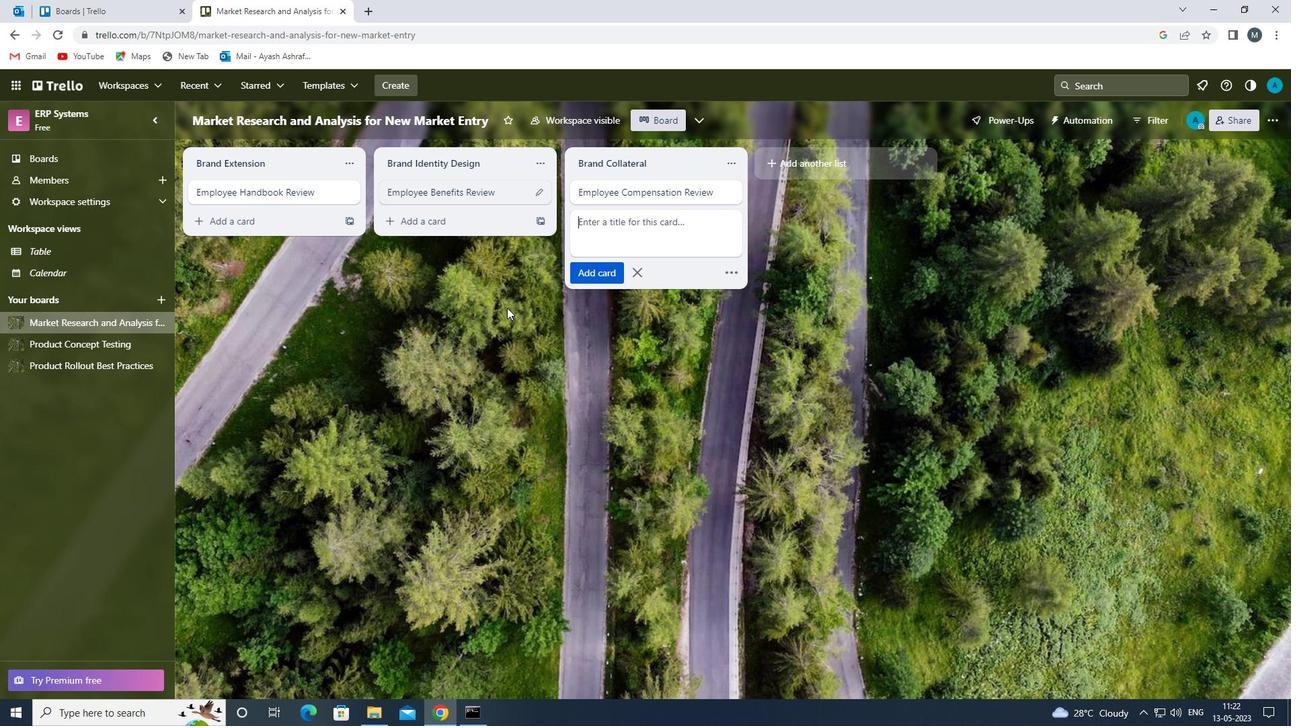
Action: Mouse pressed left at (472, 336)
Screenshot: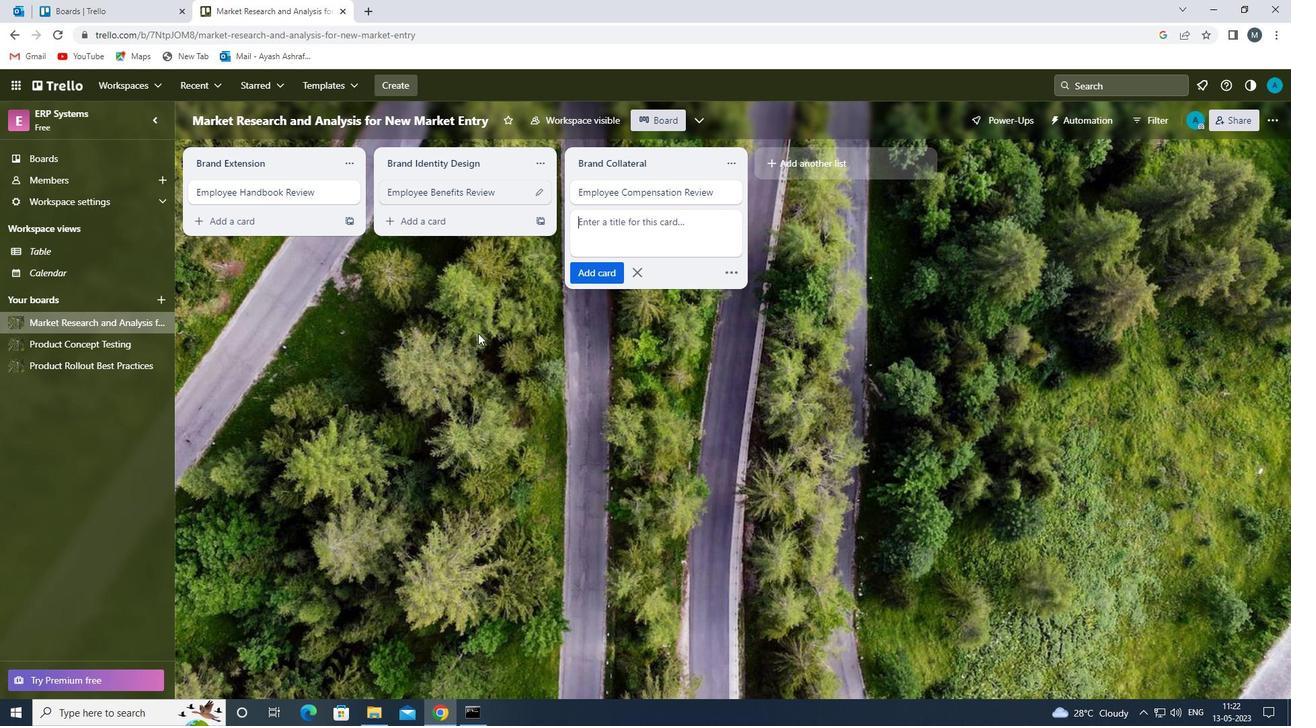 
